 Task: Invite Team Member Softage.1@softage.net to Workspace Corporate Social Responsibility. Invite Team Member Softage.2@softage.net to Workspace Corporate Social Responsibility. Invite Team Member Softage.3@softage.net to Workspace Corporate Social Responsibility. Invite Team Member Softage.4@softage.net to Workspace Corporate Social Responsibility
Action: Mouse moved to (384, 80)
Screenshot: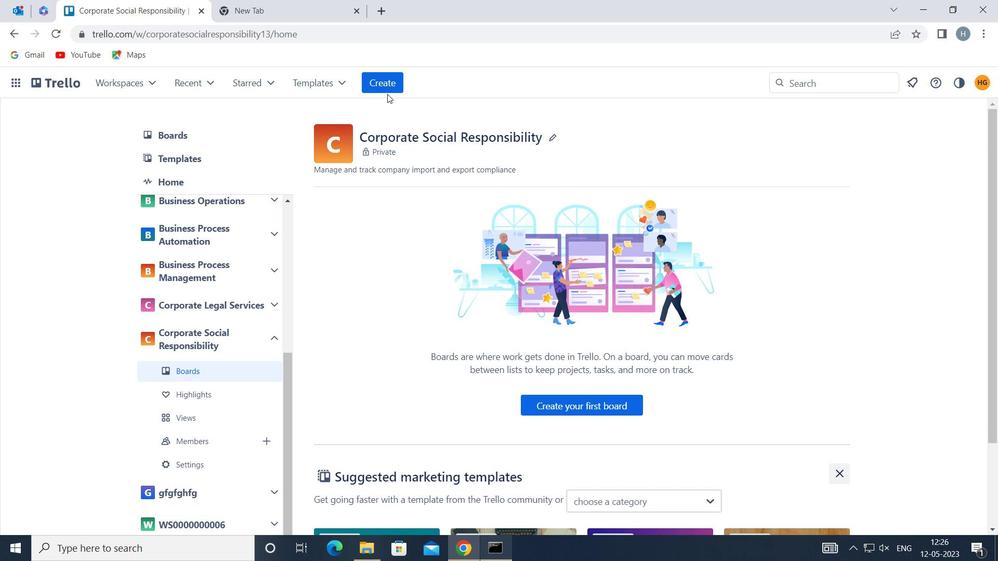 
Action: Mouse pressed left at (384, 80)
Screenshot: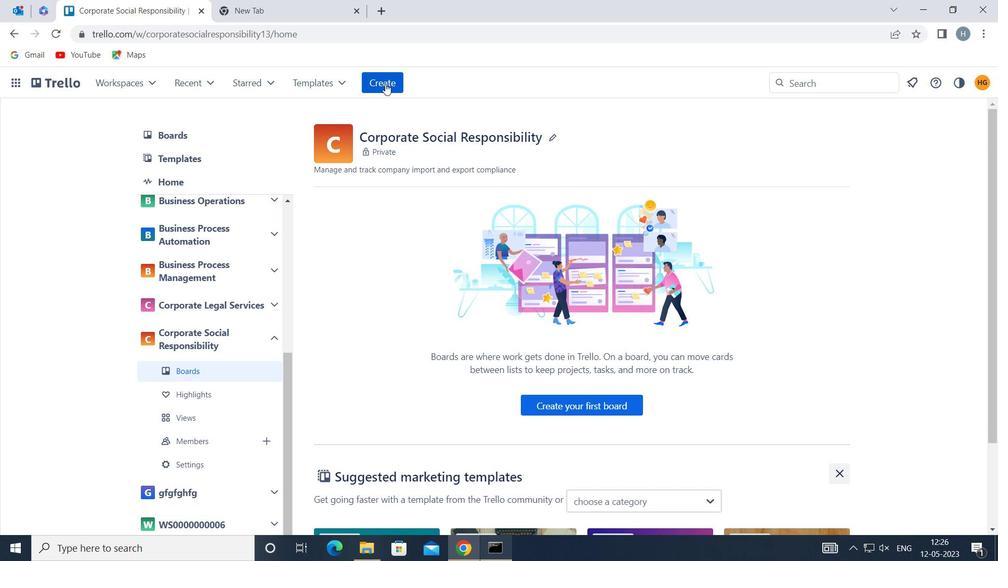 
Action: Mouse moved to (422, 133)
Screenshot: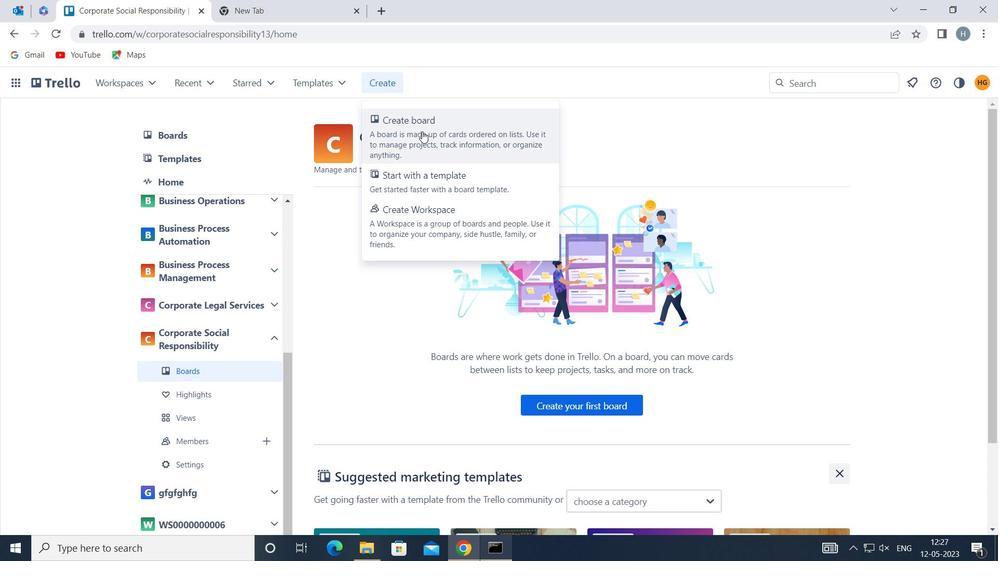 
Action: Mouse pressed left at (422, 133)
Screenshot: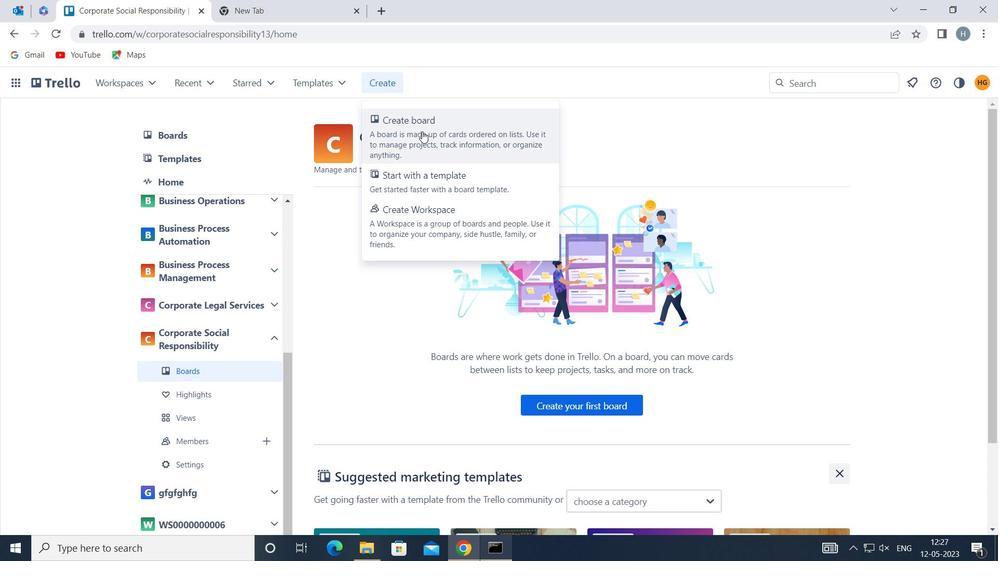 
Action: Mouse moved to (450, 295)
Screenshot: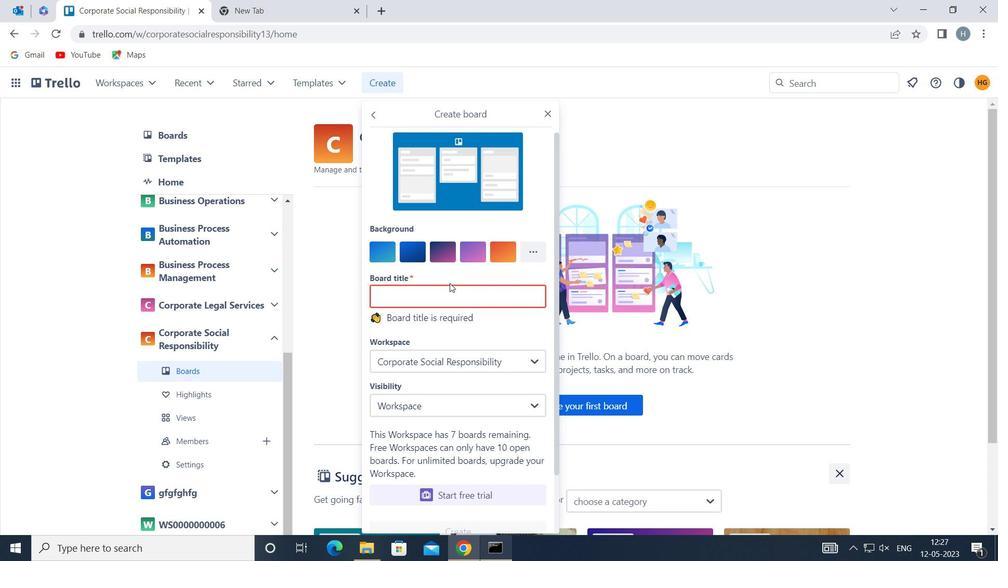 
Action: Mouse pressed left at (450, 295)
Screenshot: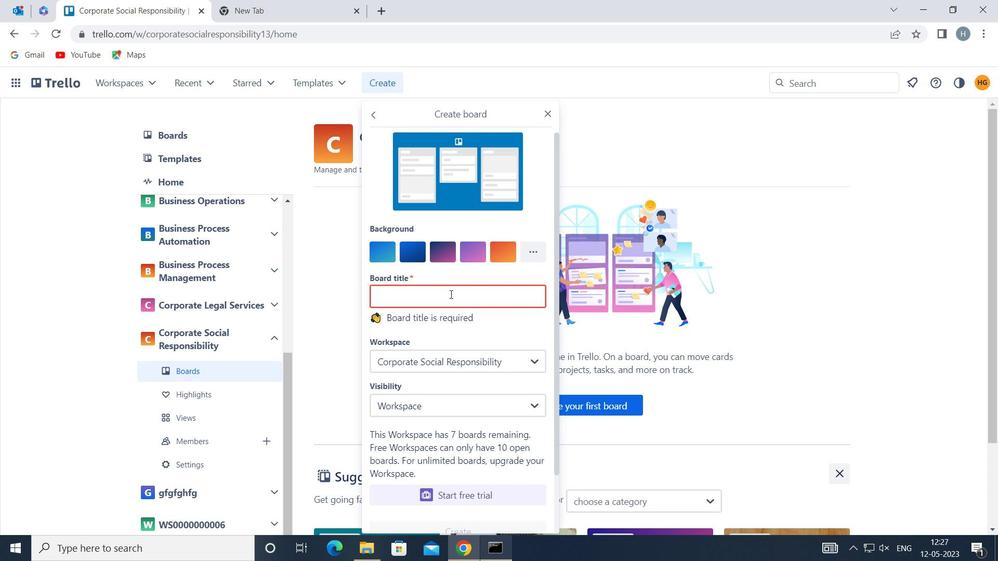 
Action: Key pressed <Key.shift>SALES<Key.space><Key.shift>PROSPECTING<Key.space><Key.shift>TOOLS
Screenshot: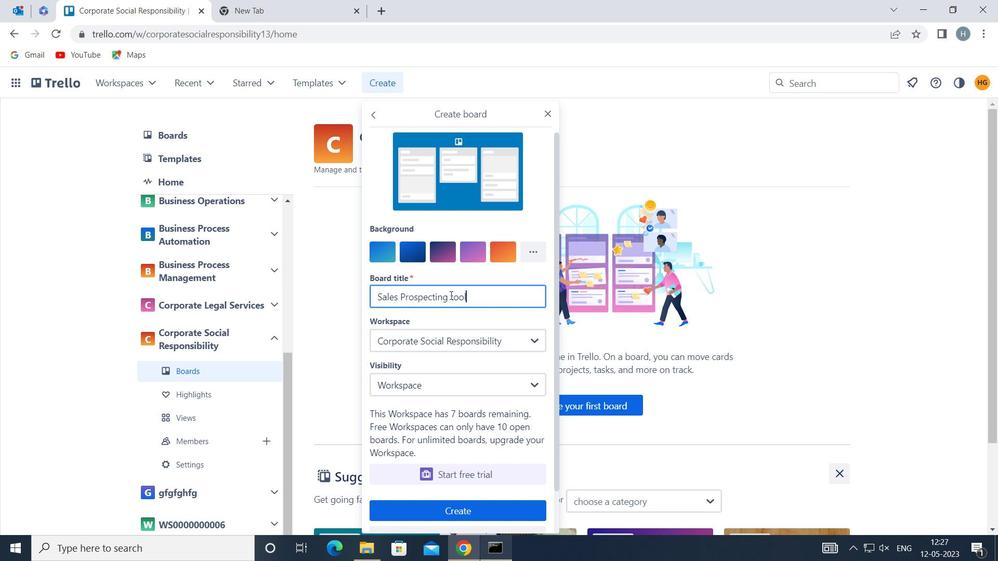 
Action: Mouse moved to (456, 341)
Screenshot: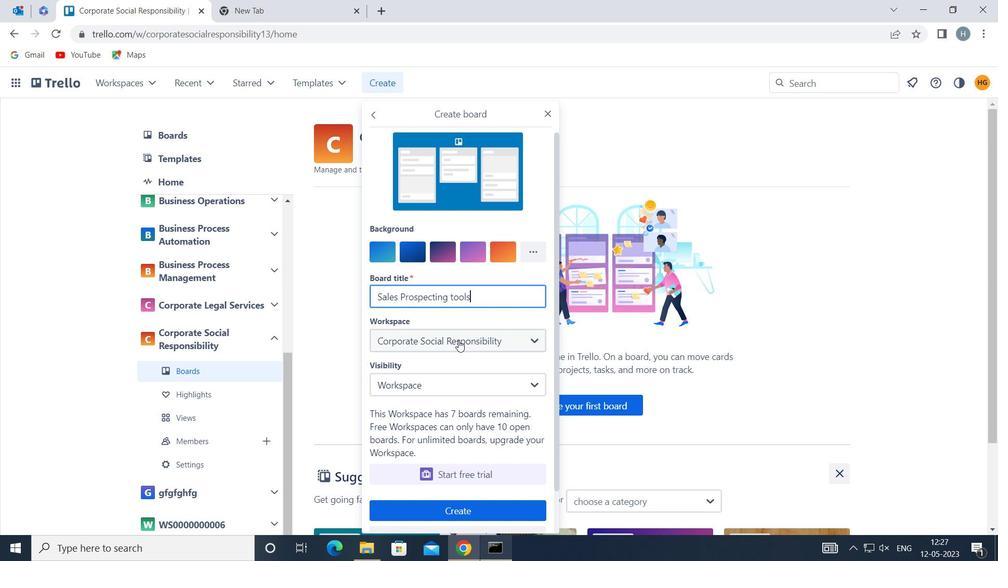 
Action: Key pressed <Key.backspace><Key.backspace><Key.backspace><Key.backspace><Key.backspace><Key.backspace><Key.space><Key.shift>TOOLS
Screenshot: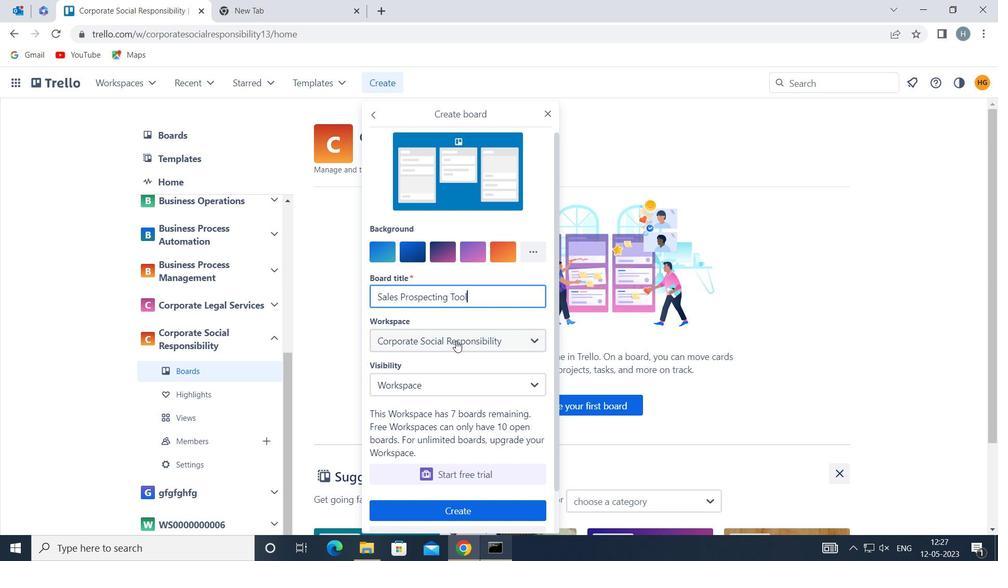 
Action: Mouse moved to (446, 509)
Screenshot: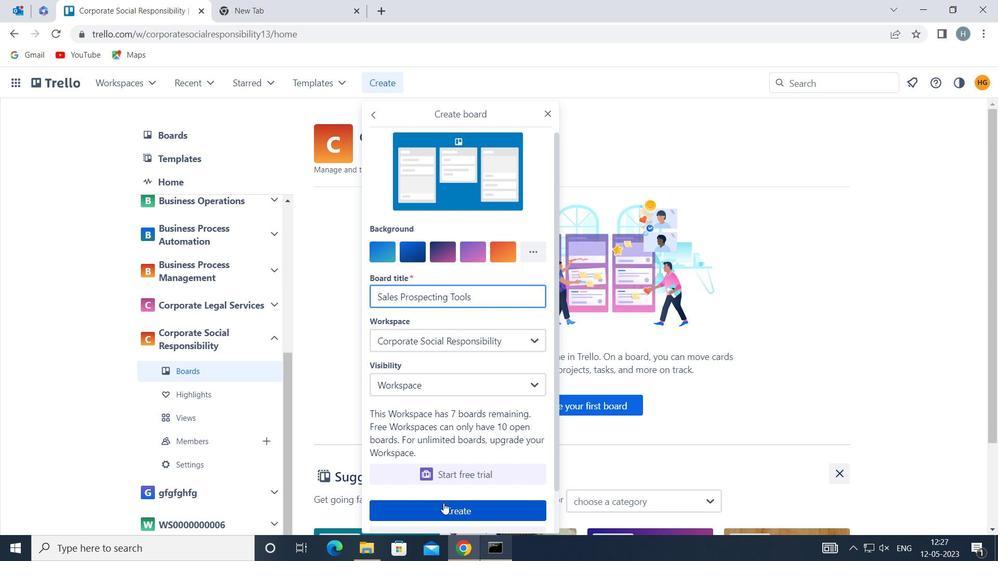 
Action: Mouse pressed left at (446, 509)
Screenshot: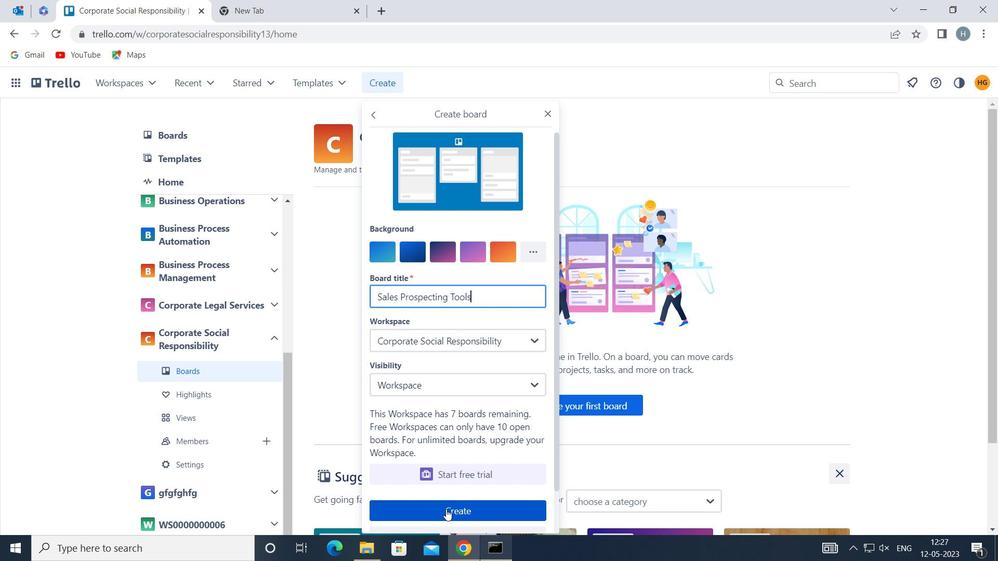 
Action: Mouse moved to (385, 81)
Screenshot: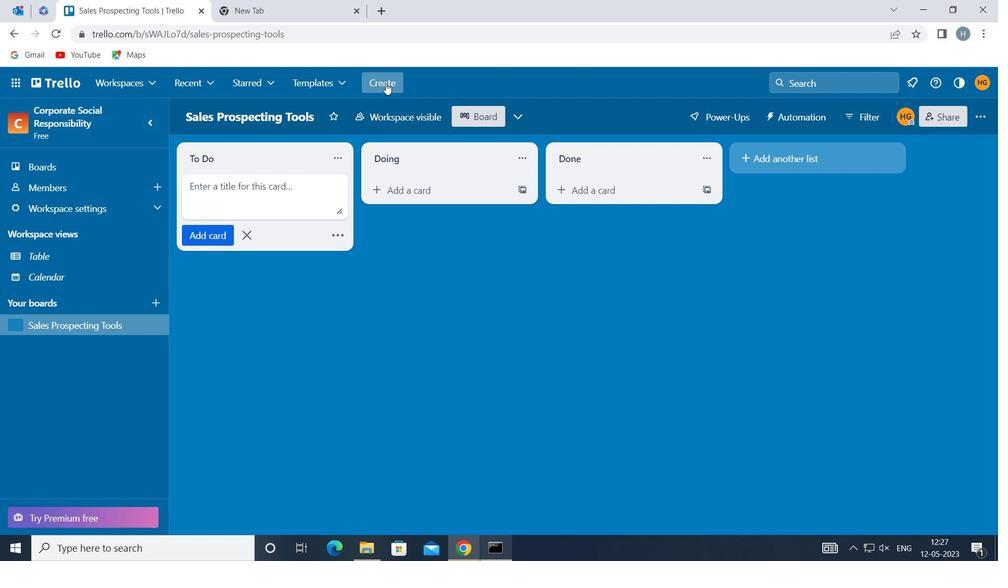 
Action: Mouse pressed left at (385, 81)
Screenshot: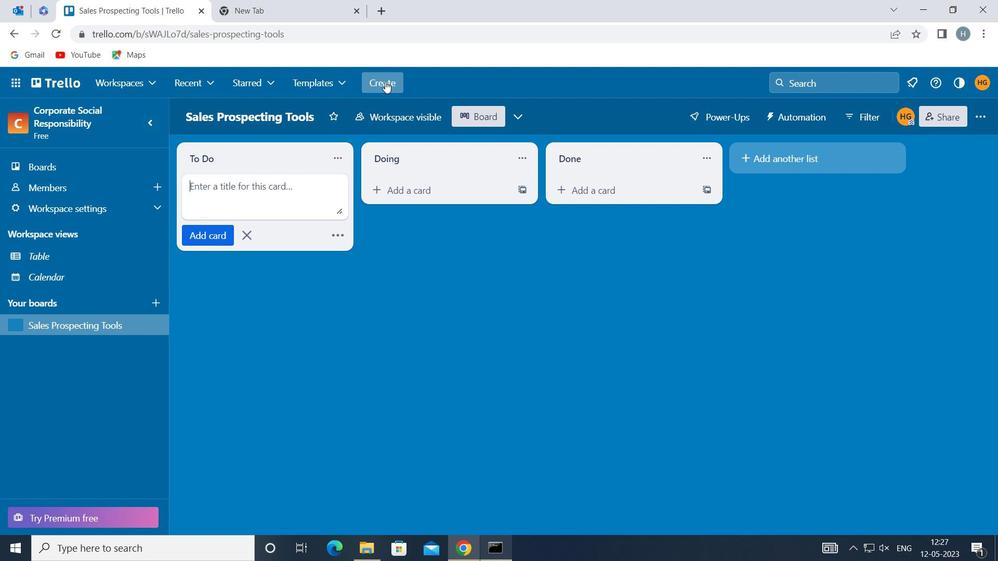 
Action: Mouse moved to (414, 131)
Screenshot: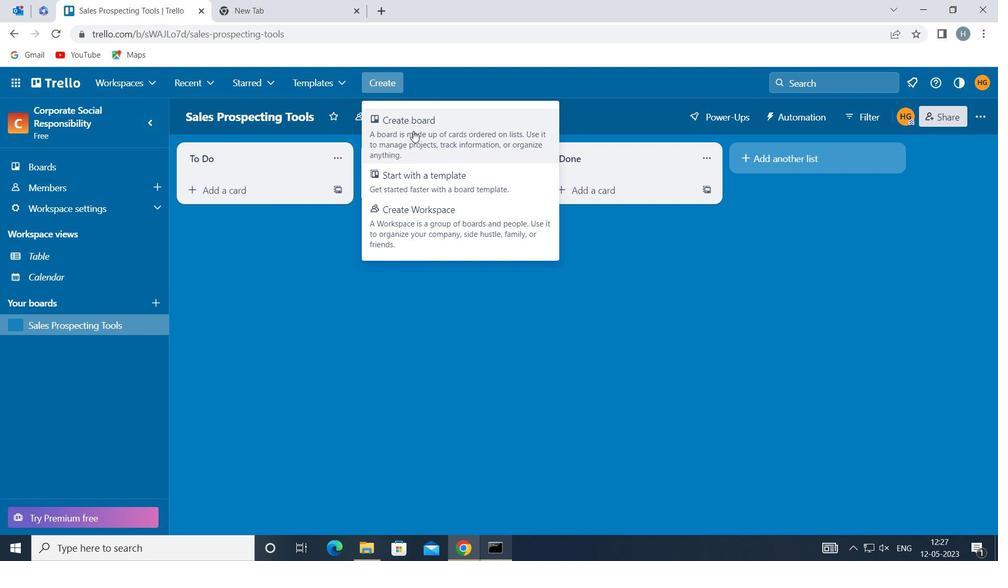 
Action: Mouse pressed left at (414, 131)
Screenshot: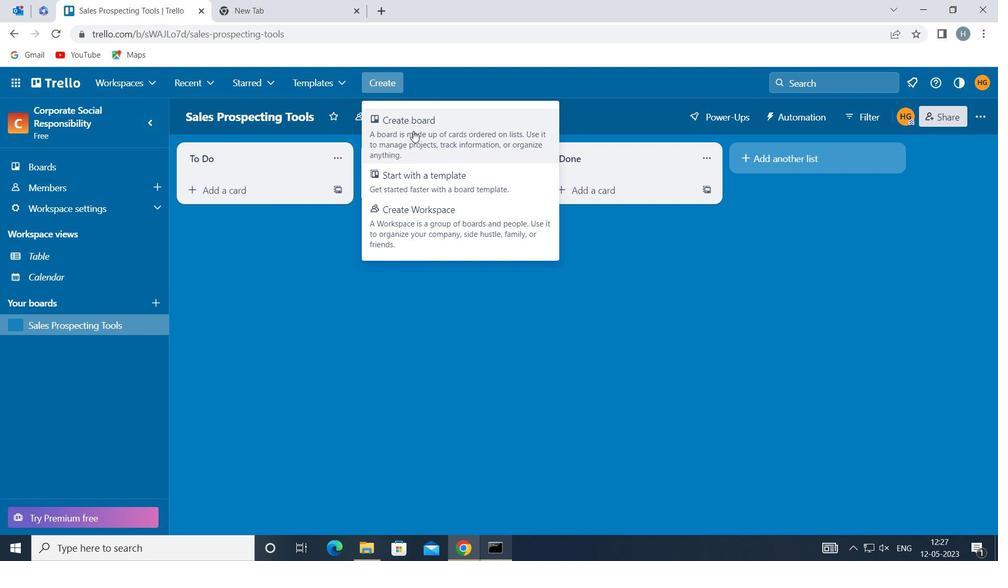 
Action: Mouse moved to (460, 292)
Screenshot: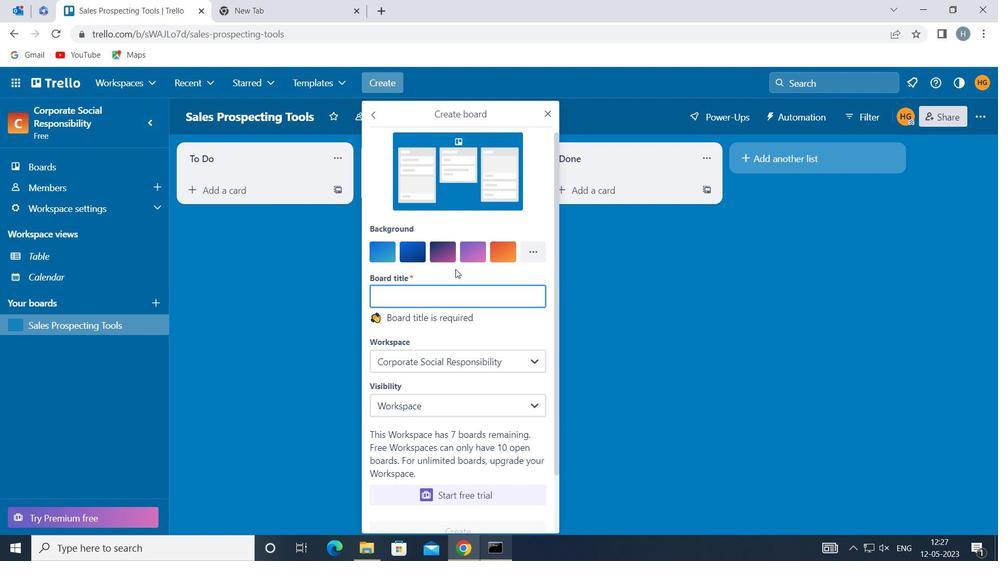 
Action: Mouse pressed left at (460, 292)
Screenshot: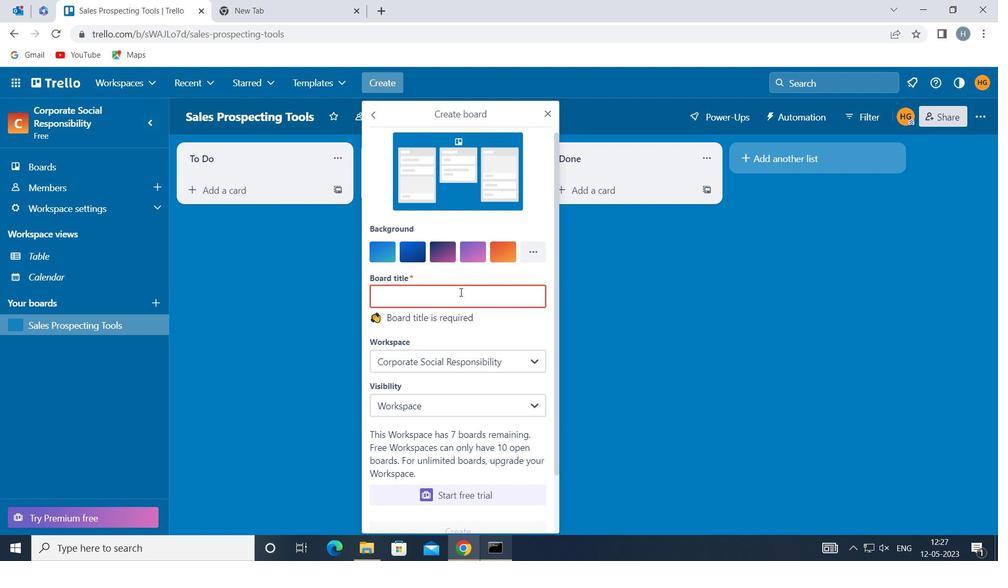 
Action: Mouse moved to (460, 293)
Screenshot: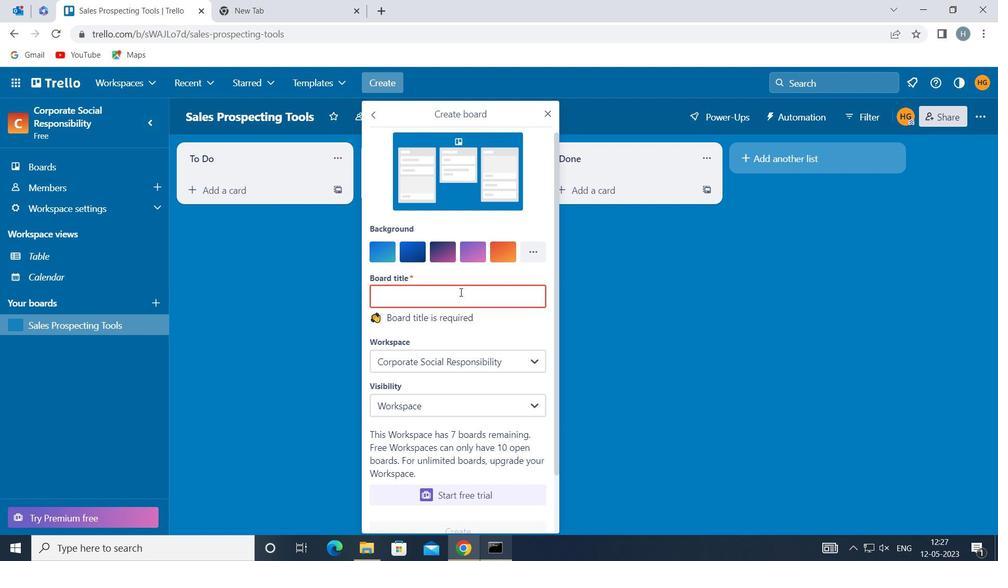 
Action: Key pressed <Key.shift>SALES<Key.space><Key.shift>FORECASTING<Key.space>AND<Key.space><Key.shift>ANALYSIS
Screenshot: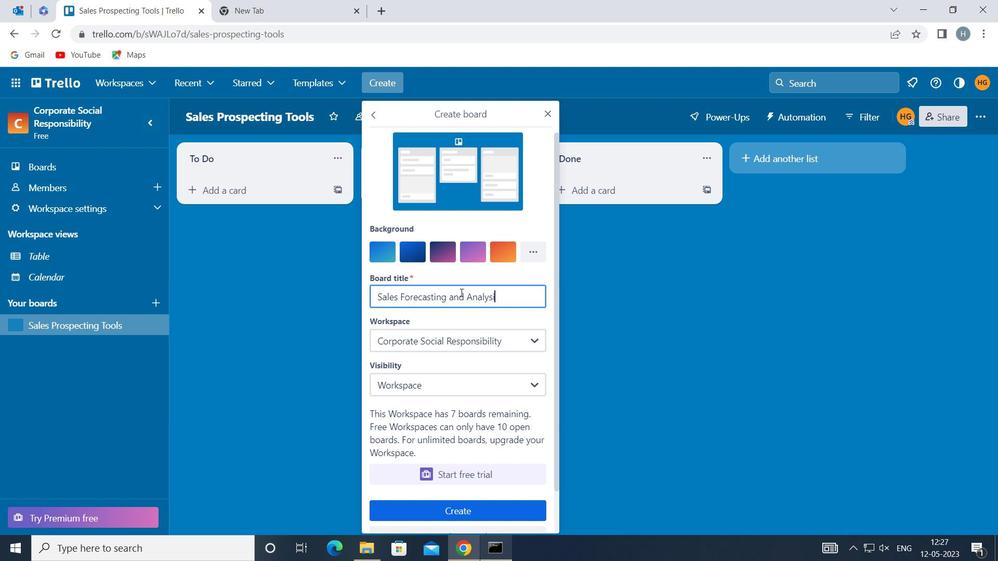 
Action: Mouse moved to (478, 513)
Screenshot: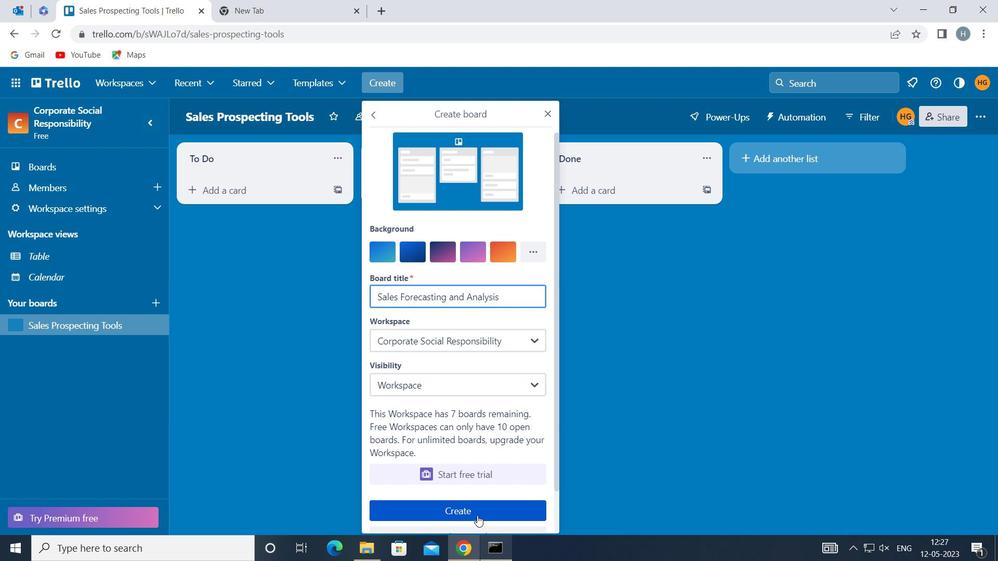 
Action: Mouse pressed left at (478, 513)
Screenshot: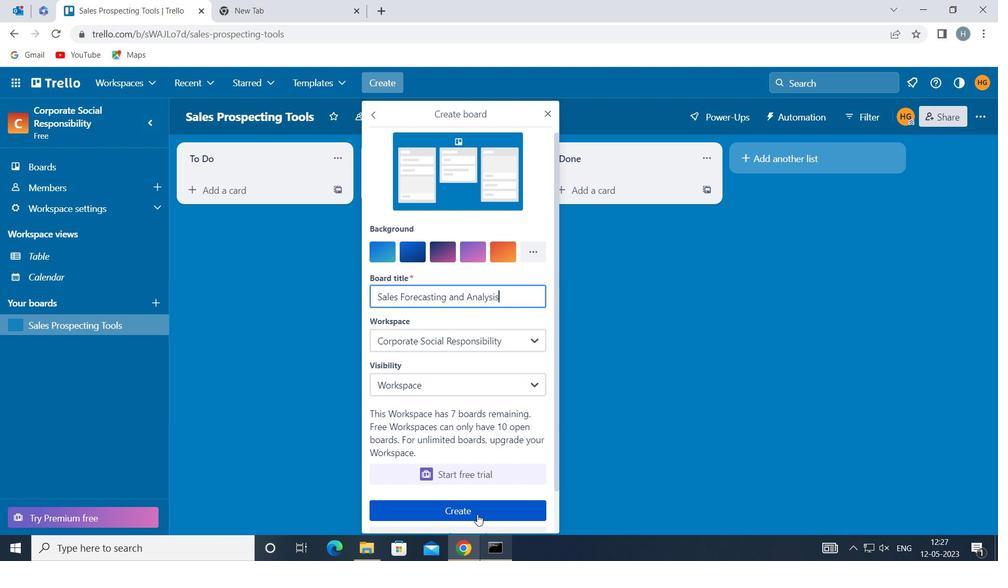 
Action: Mouse moved to (382, 82)
Screenshot: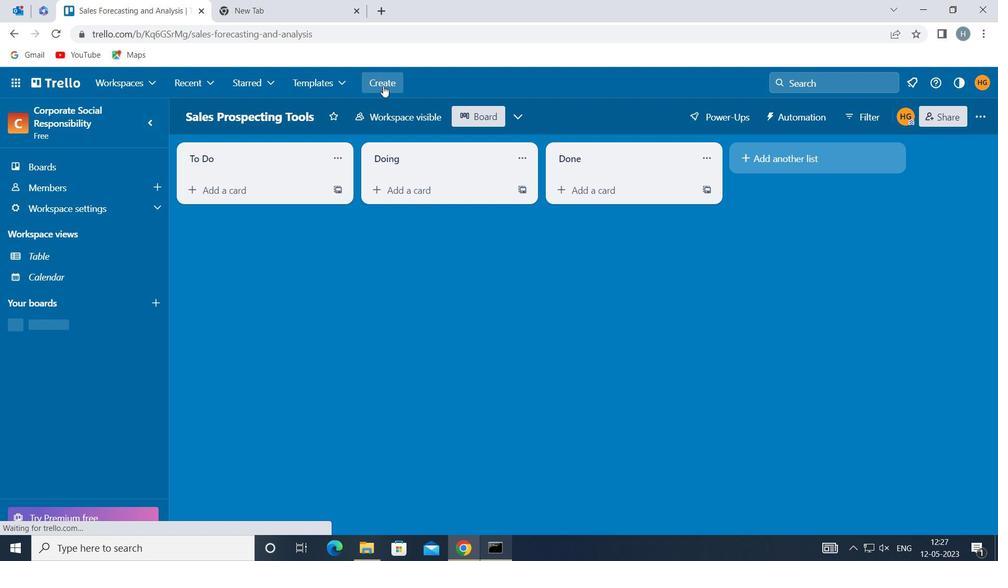 
Action: Mouse pressed left at (382, 82)
Screenshot: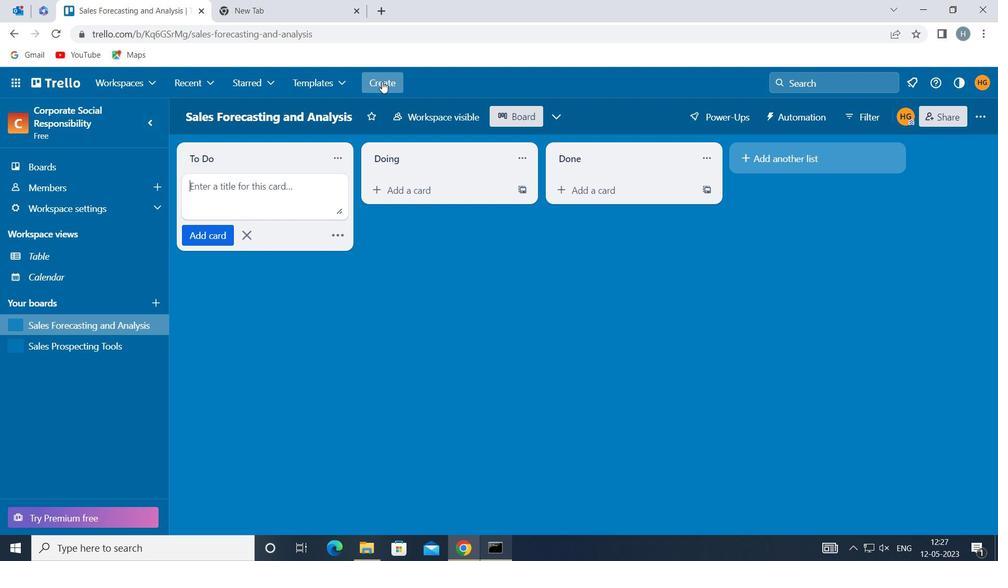 
Action: Mouse moved to (418, 135)
Screenshot: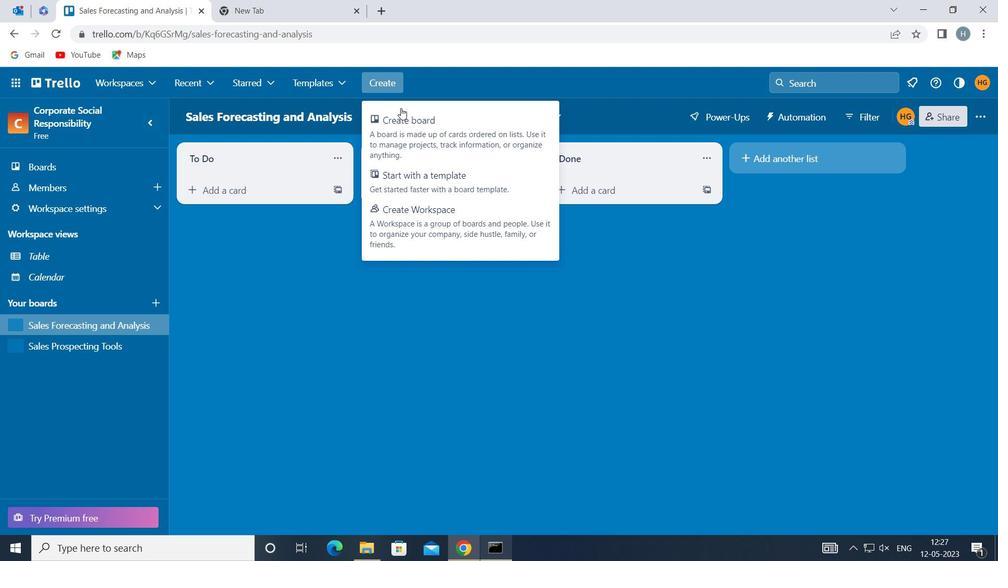 
Action: Mouse pressed left at (418, 135)
Screenshot: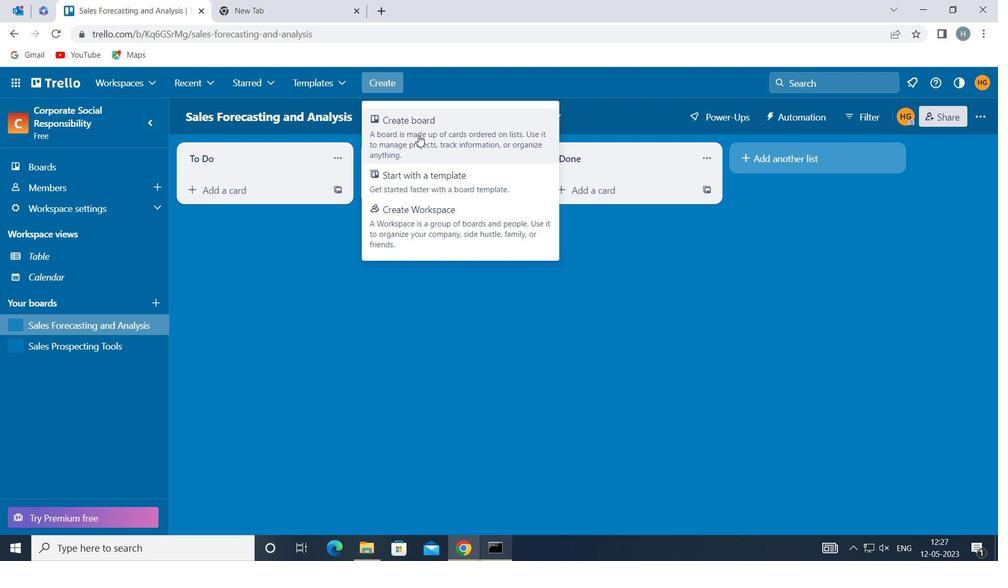 
Action: Mouse moved to (466, 293)
Screenshot: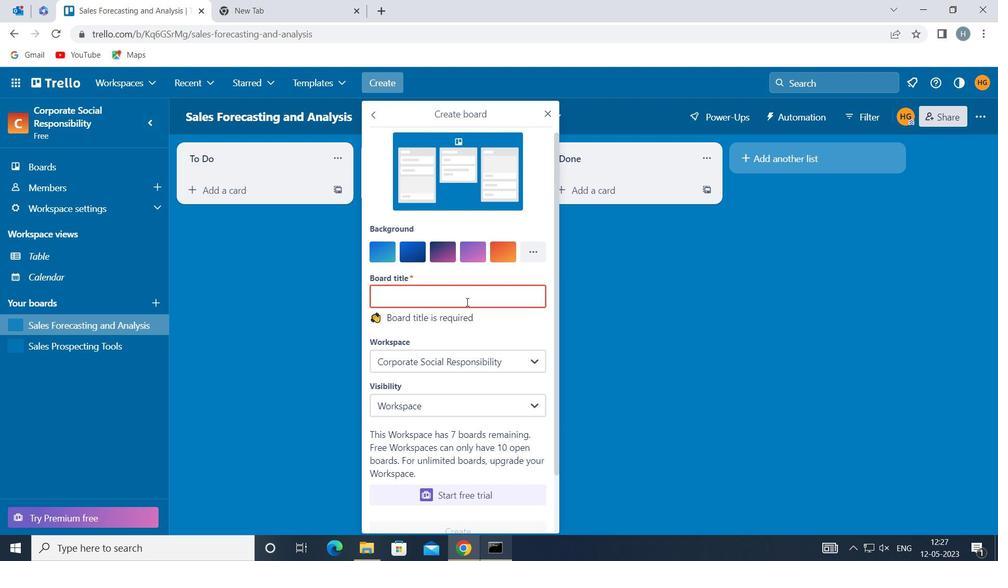 
Action: Mouse pressed left at (466, 293)
Screenshot: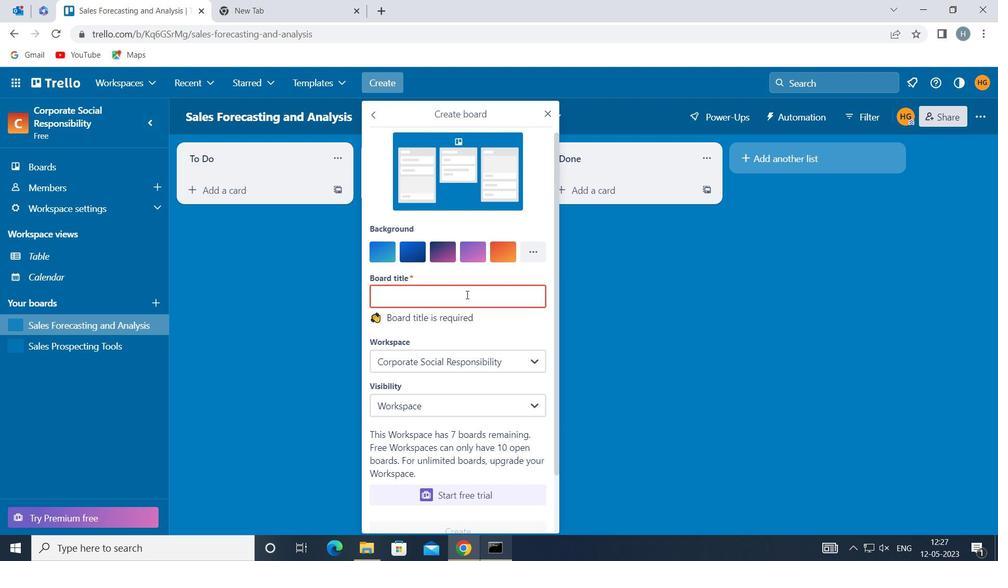 
Action: Key pressed <Key.shift>SALES<Key.space><Key.shift>FORECASTING<Key.space>AND<Key.space><Key.shift>REVENUE<Key.space><Key.shift>PROJECTION
Screenshot: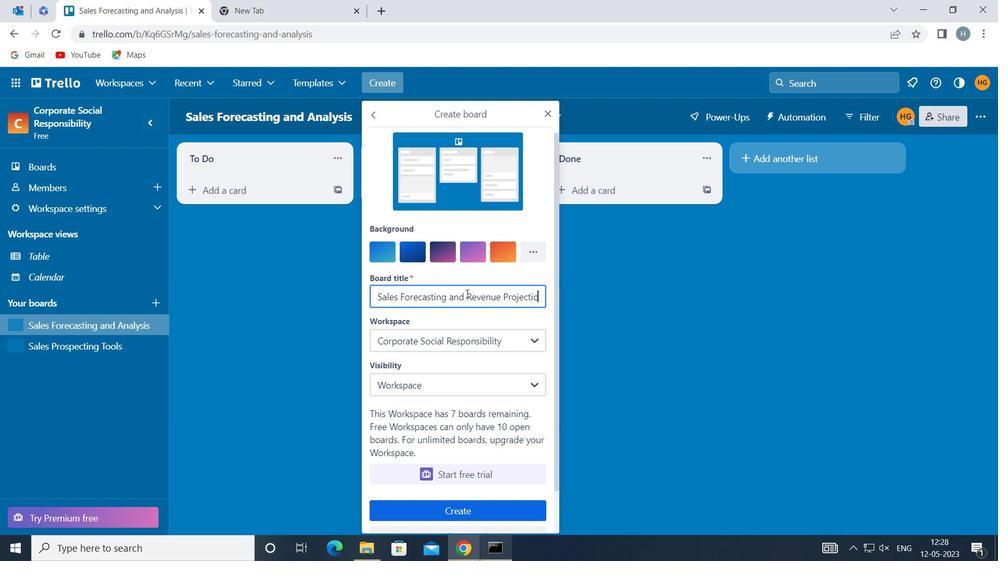 
Action: Mouse moved to (471, 511)
Screenshot: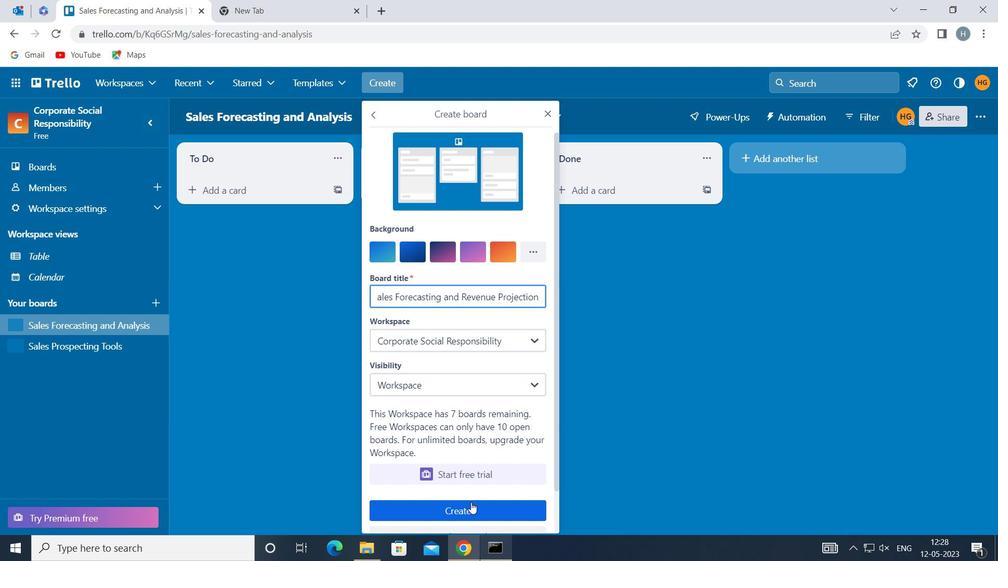 
Action: Mouse pressed left at (471, 511)
Screenshot: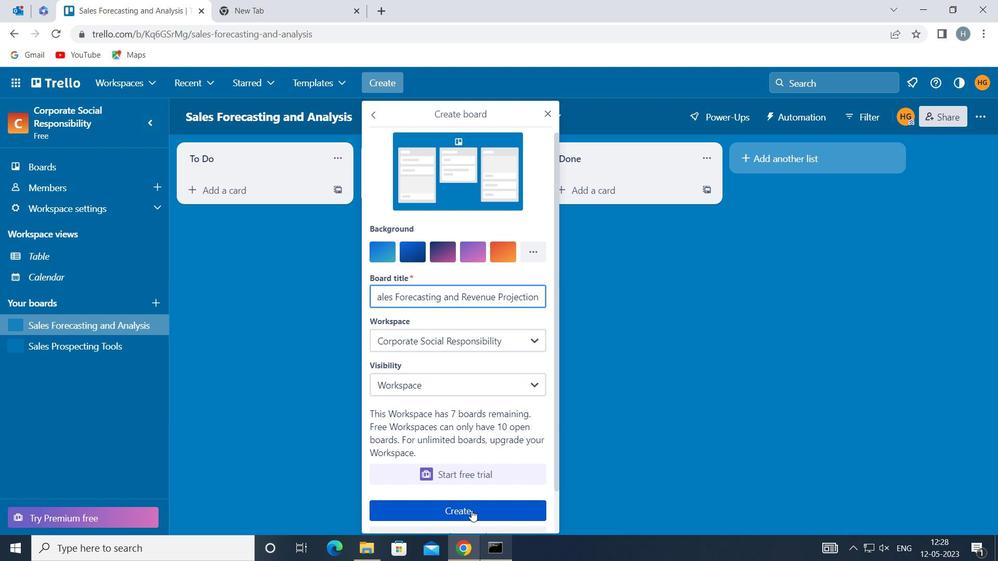 
Action: Mouse moved to (445, 219)
Screenshot: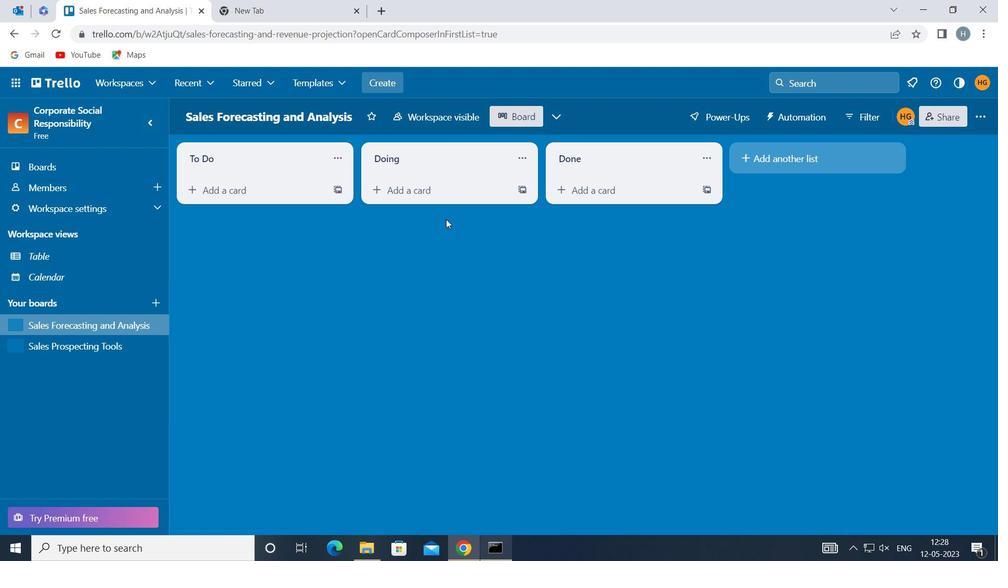 
